 Task: Change the current theme to "Forest".
Action: Mouse moved to (15, 184)
Screenshot: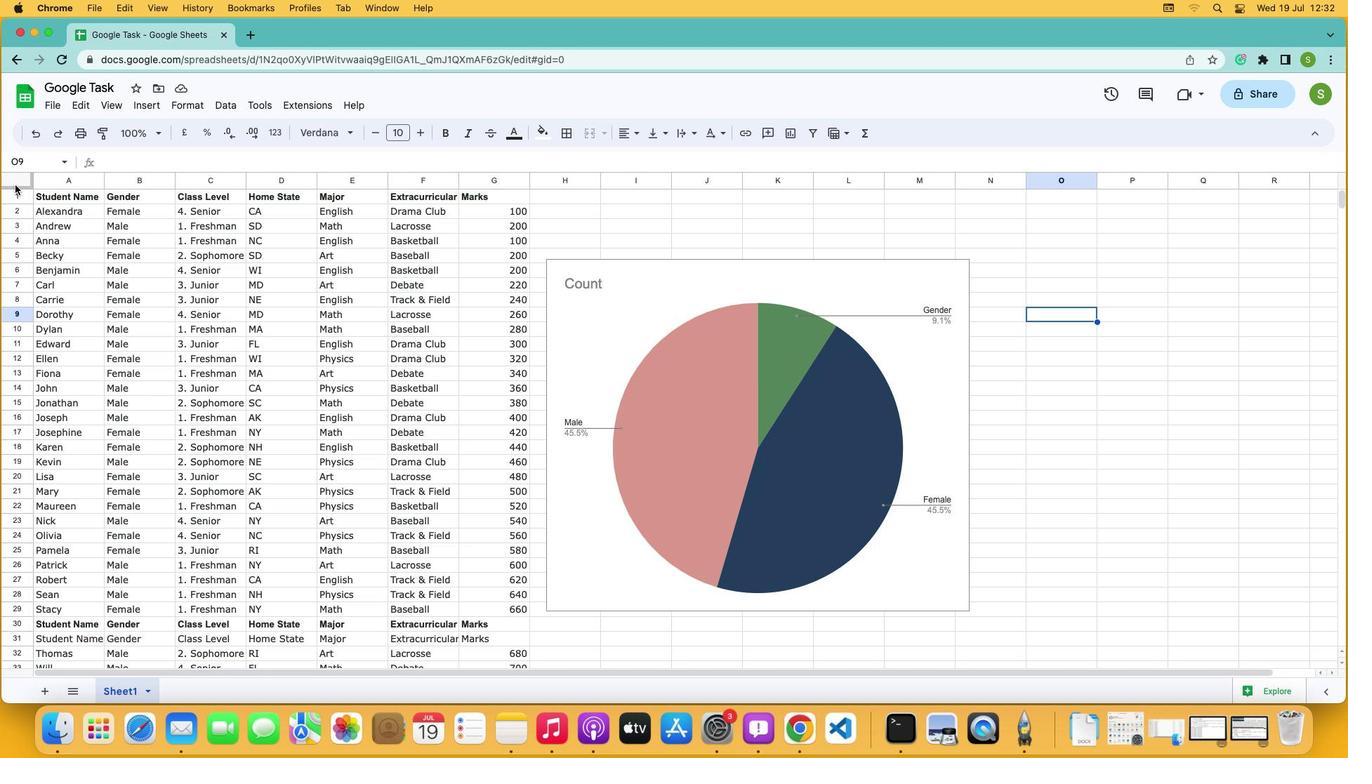 
Action: Mouse pressed left at (15, 184)
Screenshot: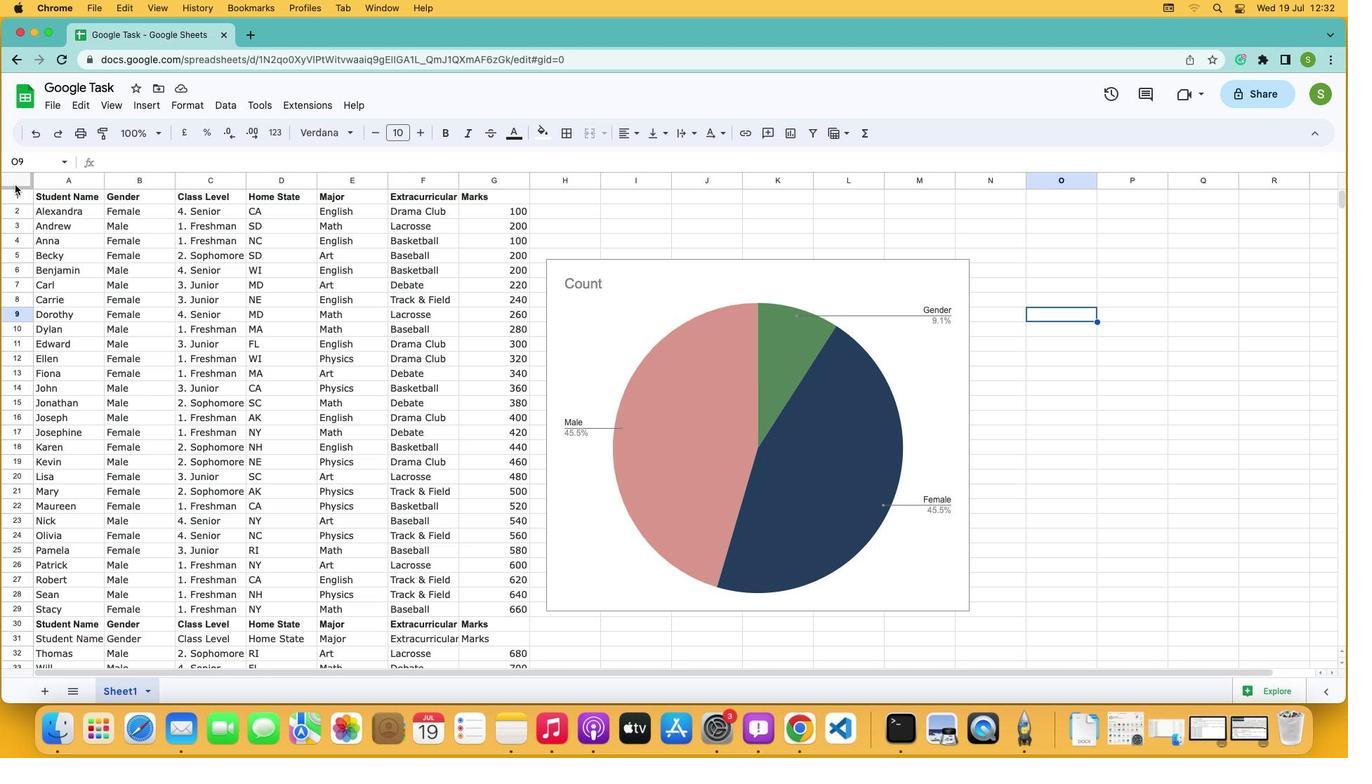 
Action: Mouse moved to (192, 108)
Screenshot: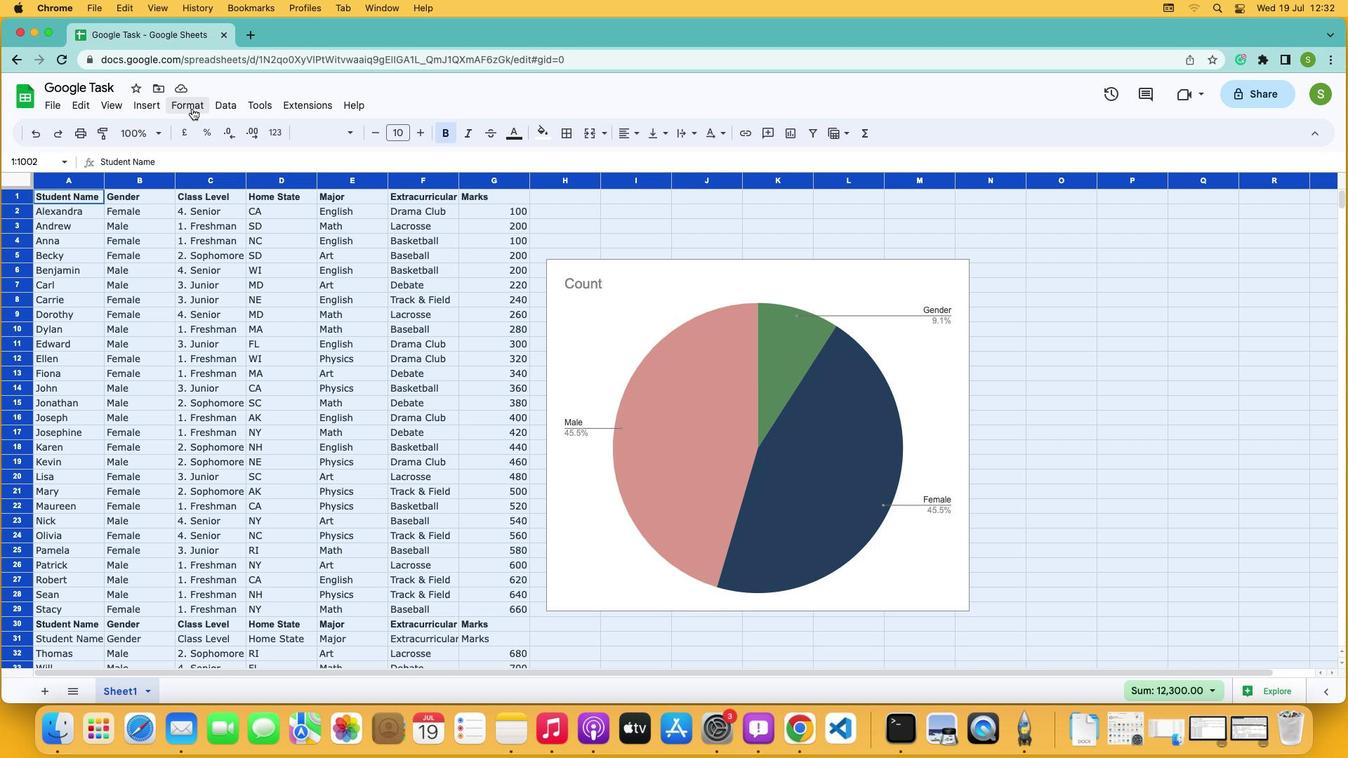 
Action: Mouse pressed left at (192, 108)
Screenshot: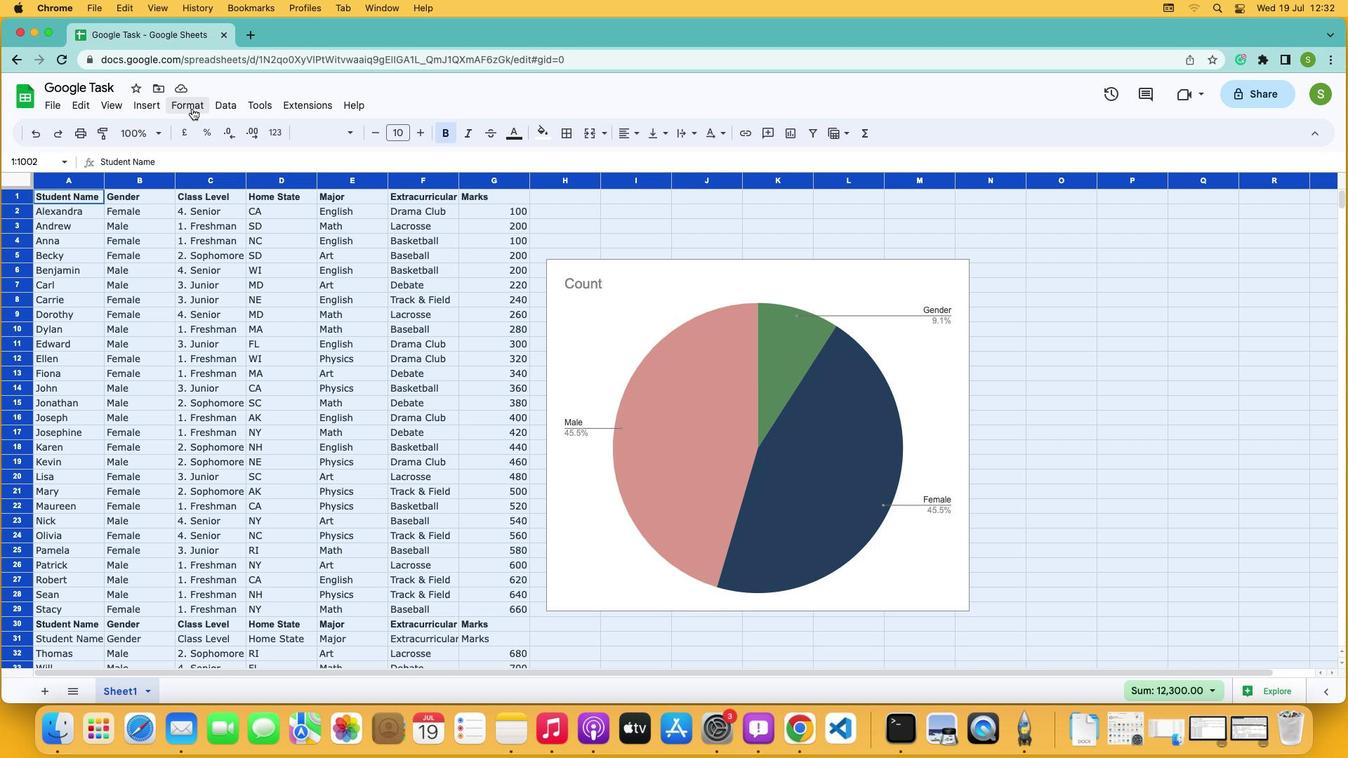 
Action: Mouse moved to (193, 127)
Screenshot: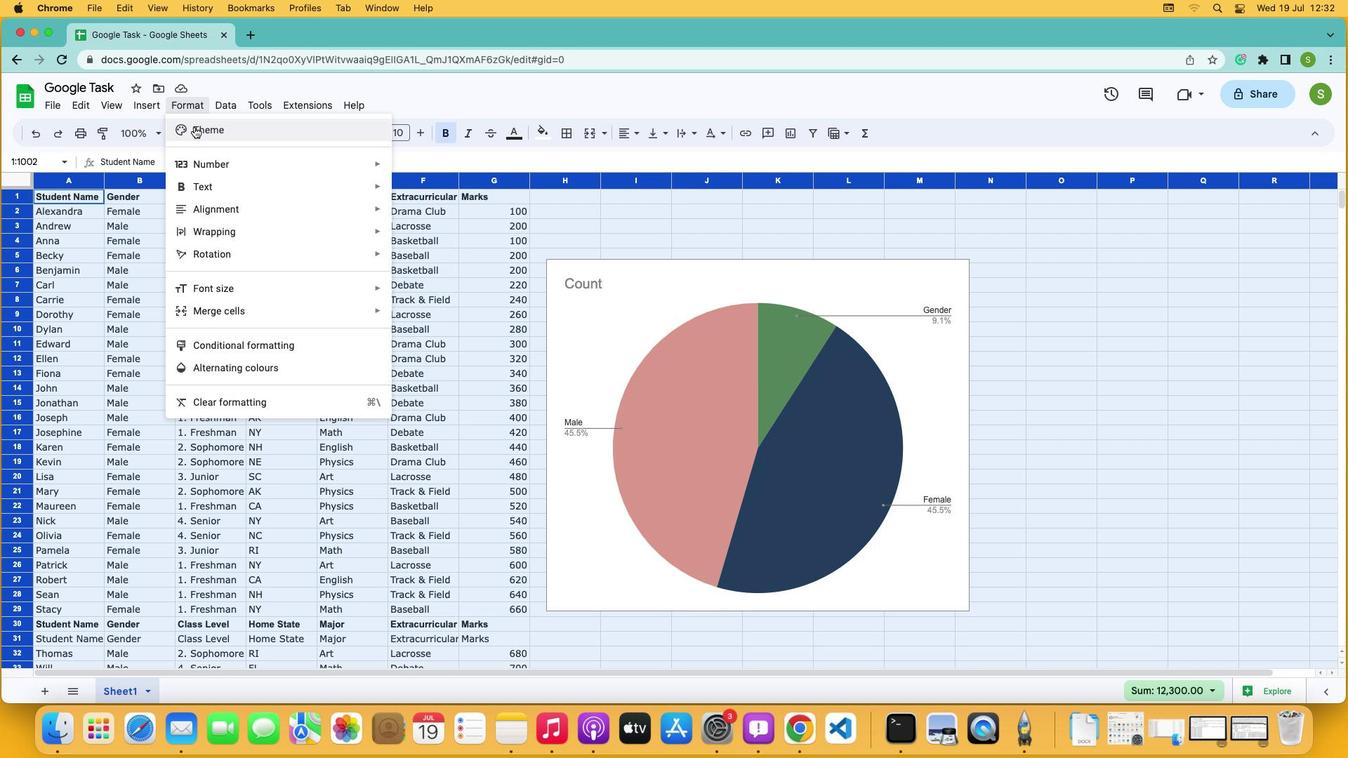 
Action: Mouse pressed left at (193, 127)
Screenshot: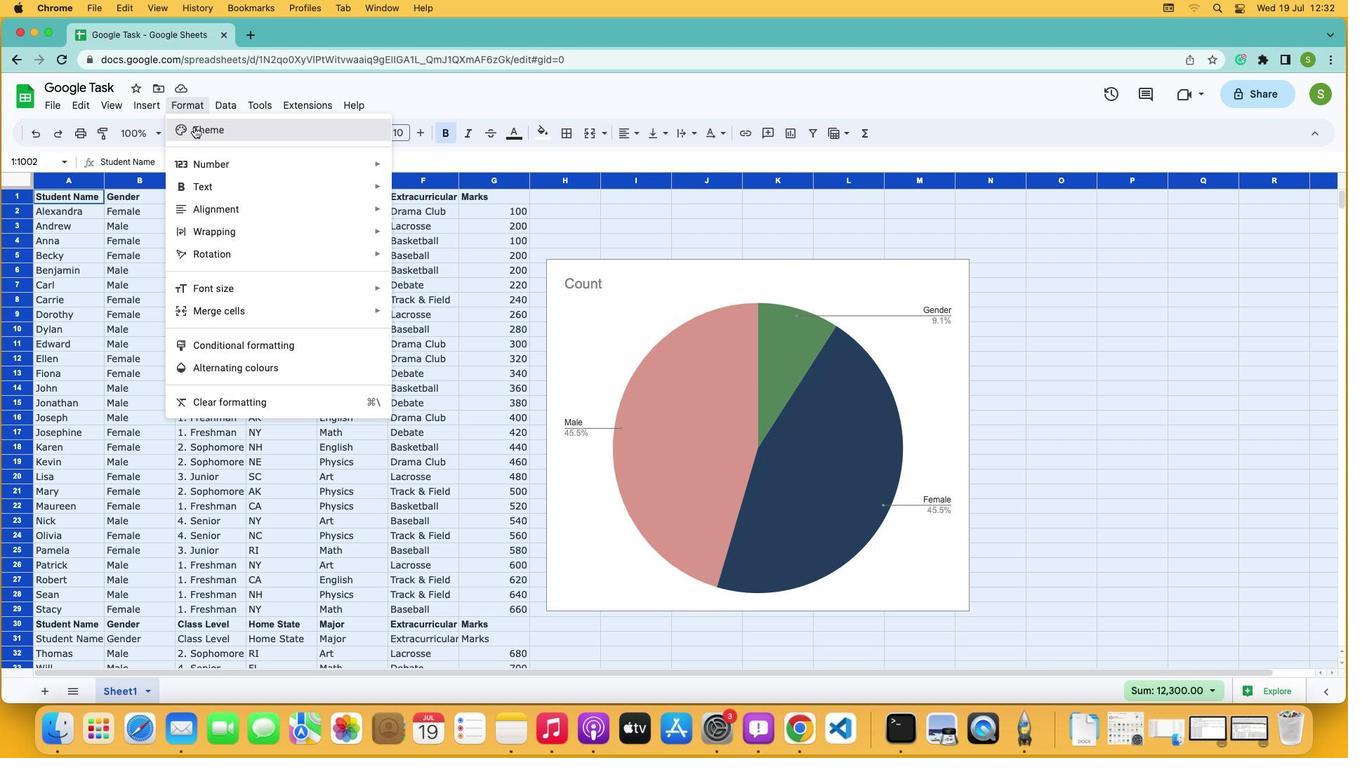 
Action: Mouse moved to (1228, 514)
Screenshot: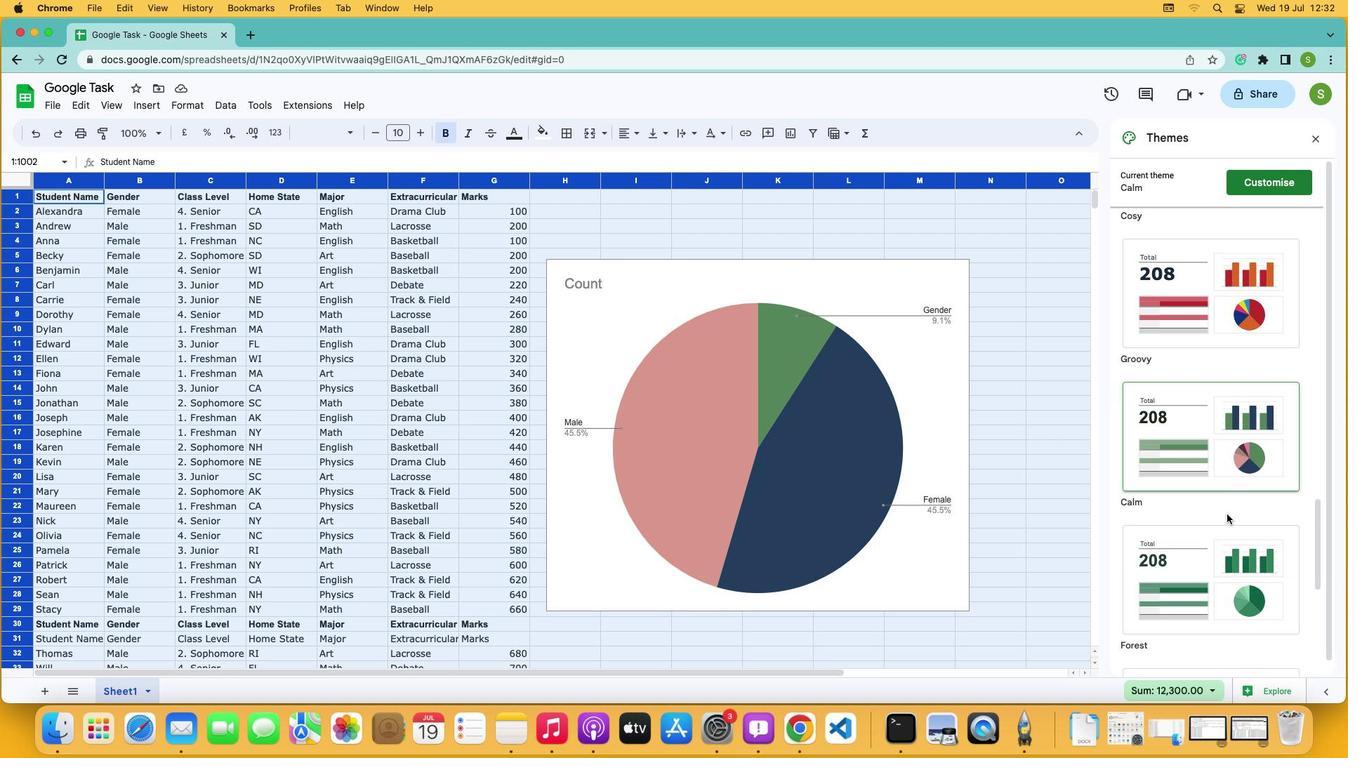
Action: Mouse scrolled (1228, 514) with delta (0, 0)
Screenshot: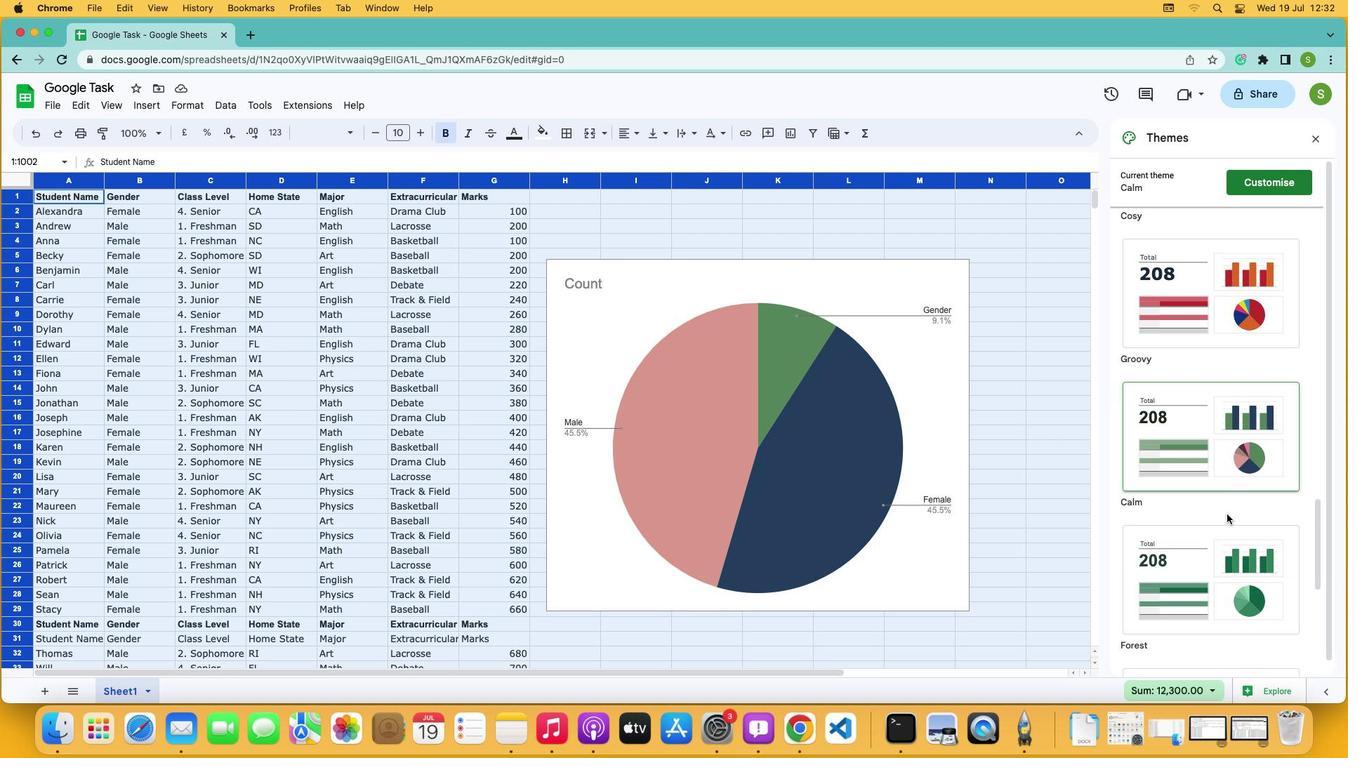 
Action: Mouse scrolled (1228, 514) with delta (0, 0)
Screenshot: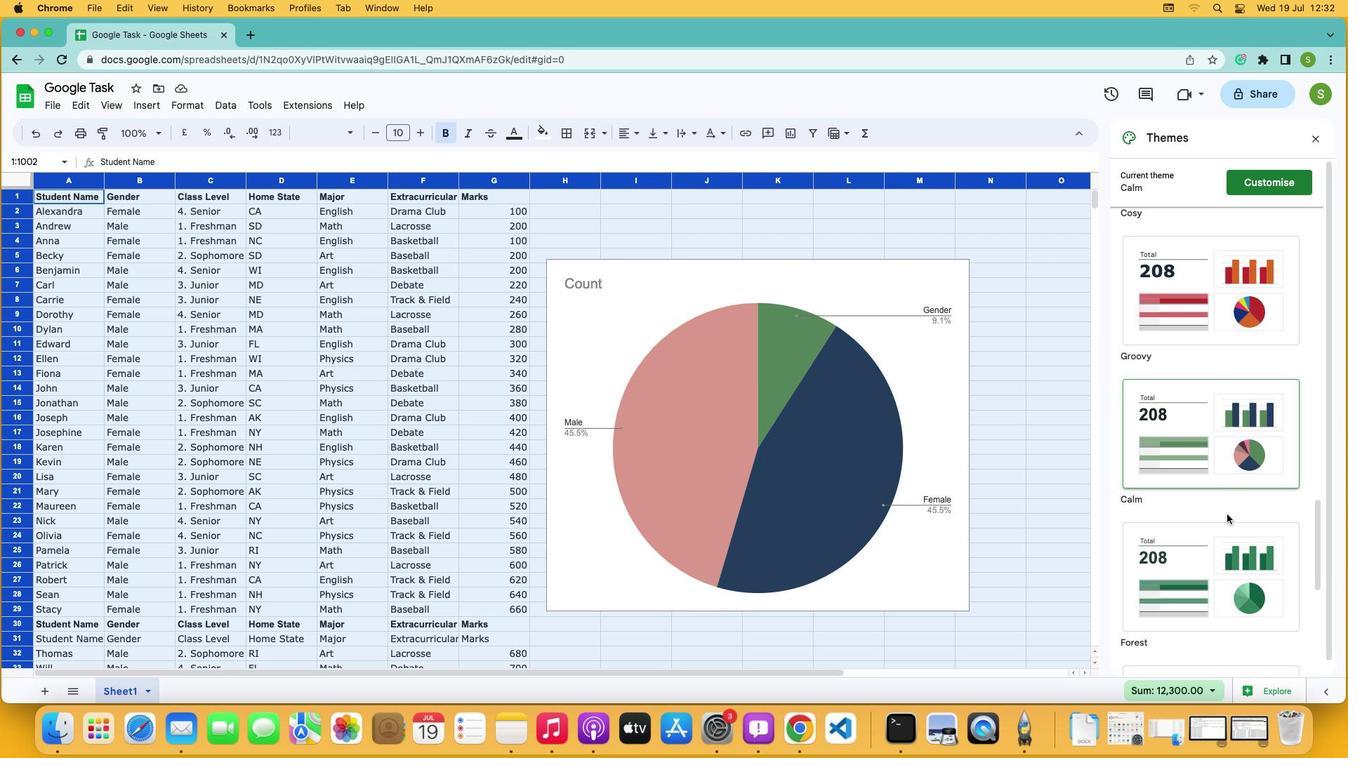 
Action: Mouse scrolled (1228, 514) with delta (0, -2)
Screenshot: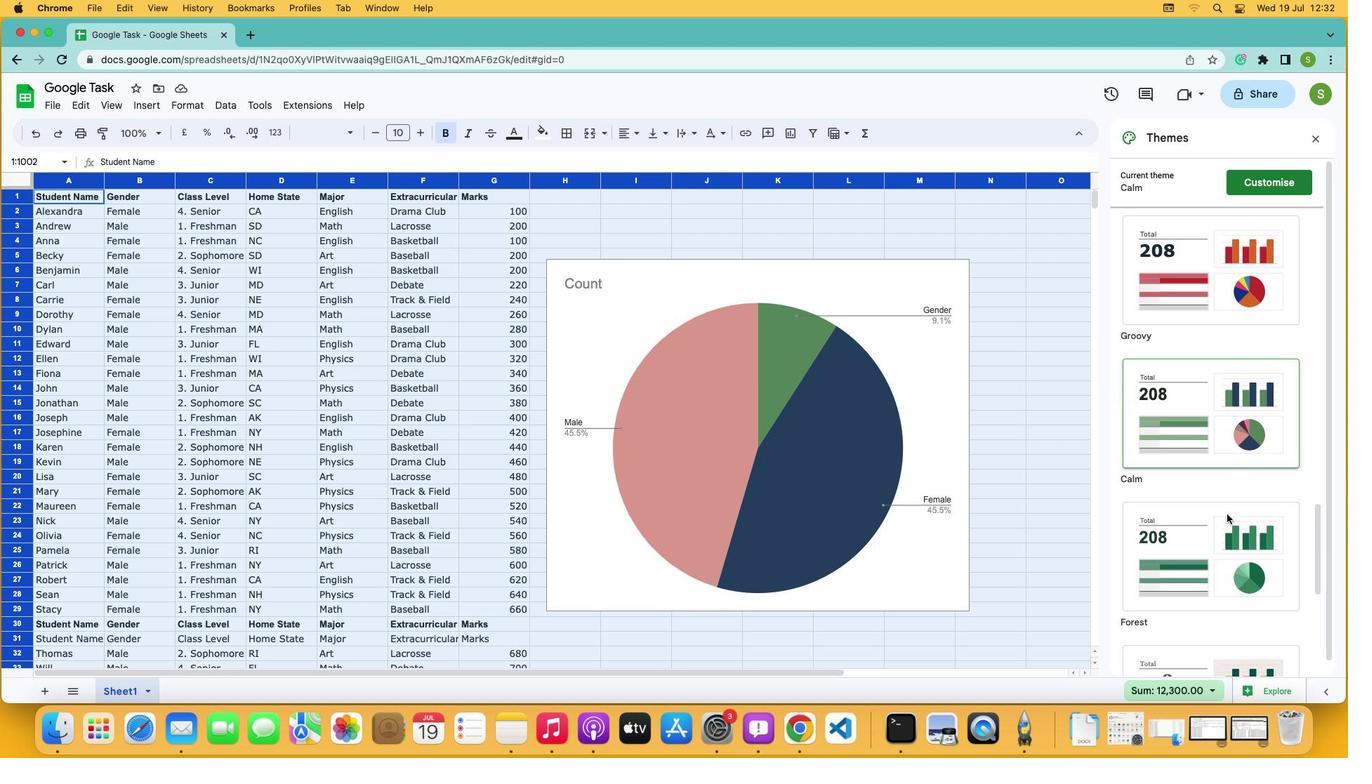
Action: Mouse scrolled (1228, 514) with delta (0, -3)
Screenshot: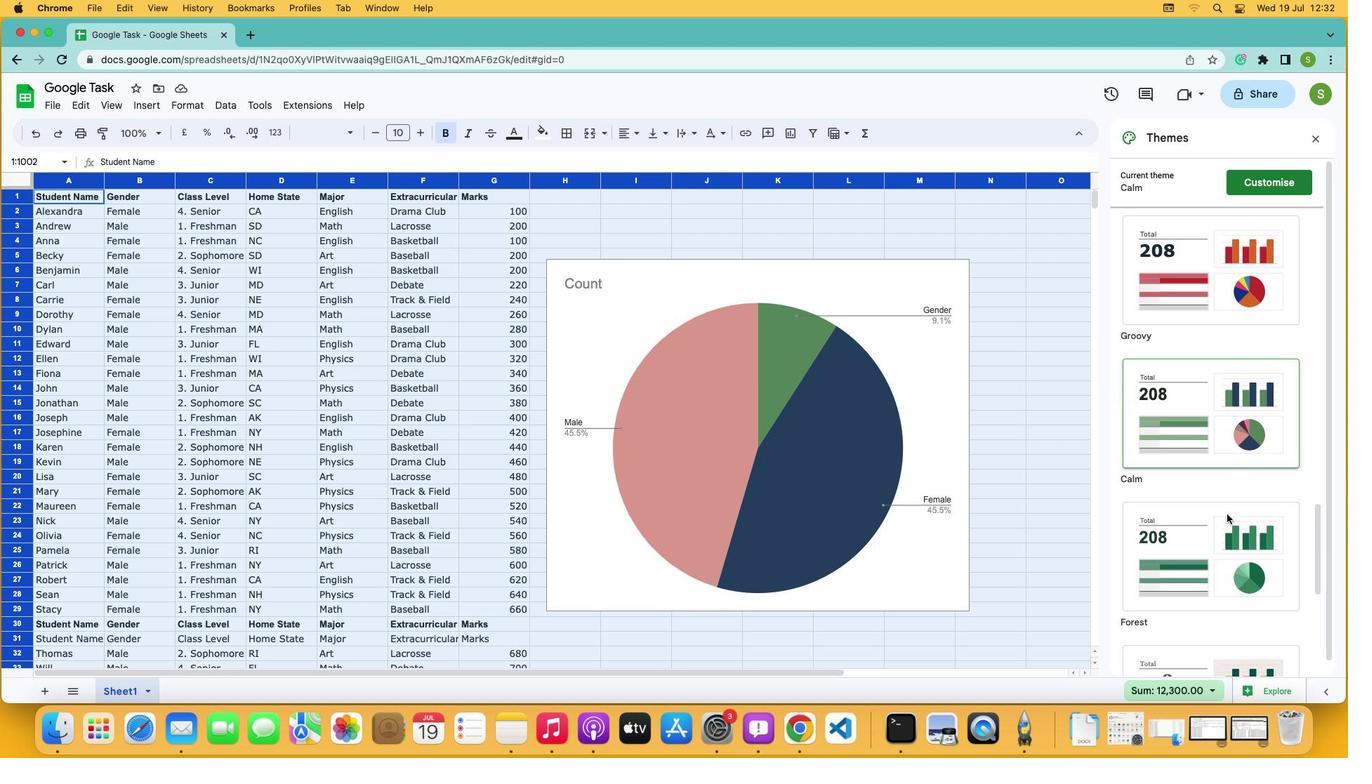 
Action: Mouse scrolled (1228, 514) with delta (0, 0)
Screenshot: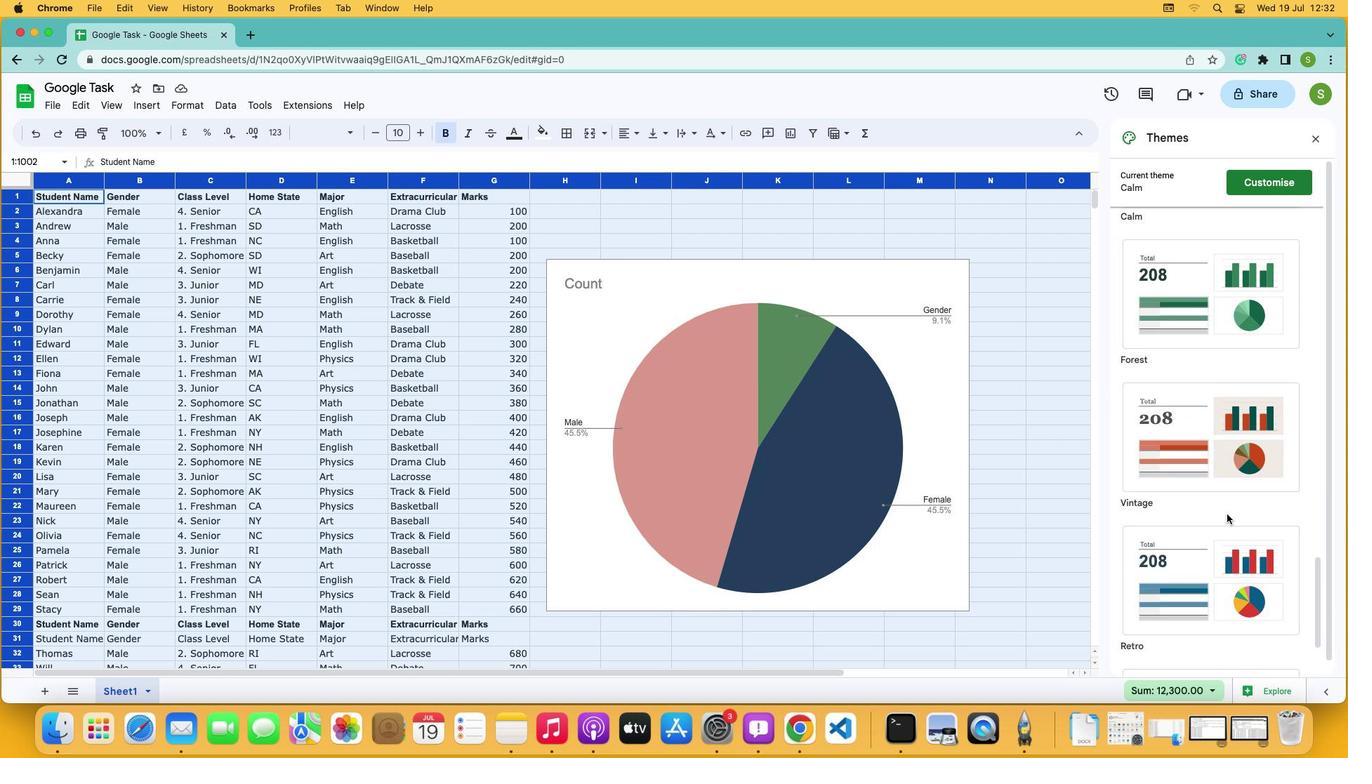 
Action: Mouse scrolled (1228, 514) with delta (0, 0)
Screenshot: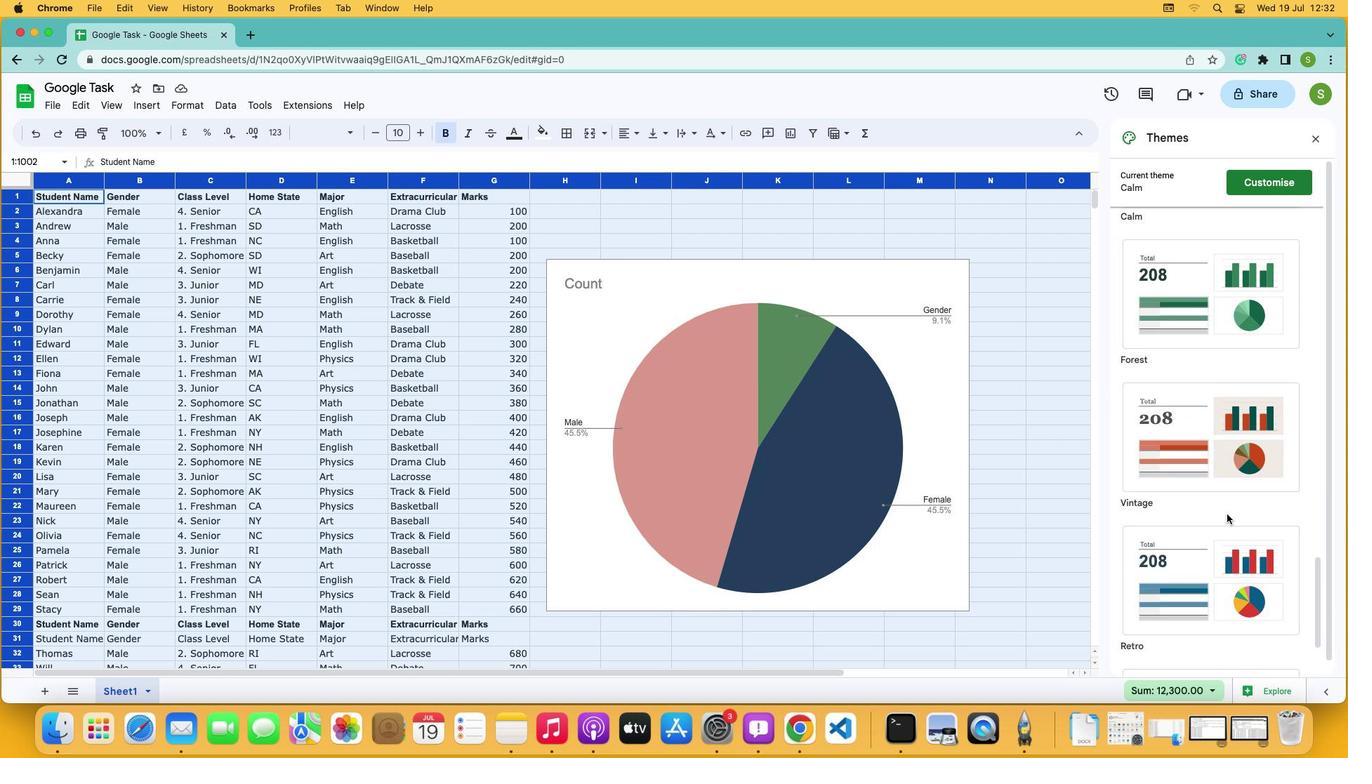 
Action: Mouse scrolled (1228, 514) with delta (0, -2)
Screenshot: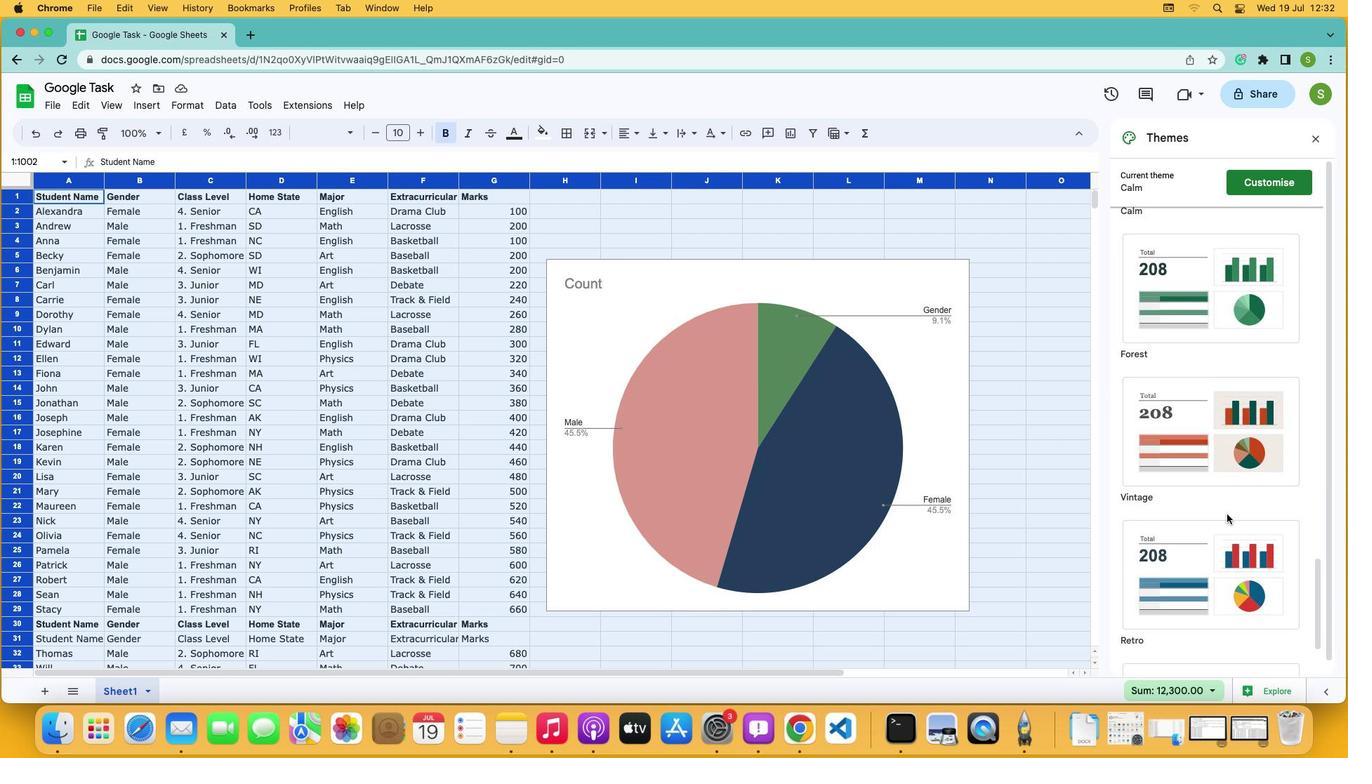 
Action: Mouse scrolled (1228, 514) with delta (0, -2)
Screenshot: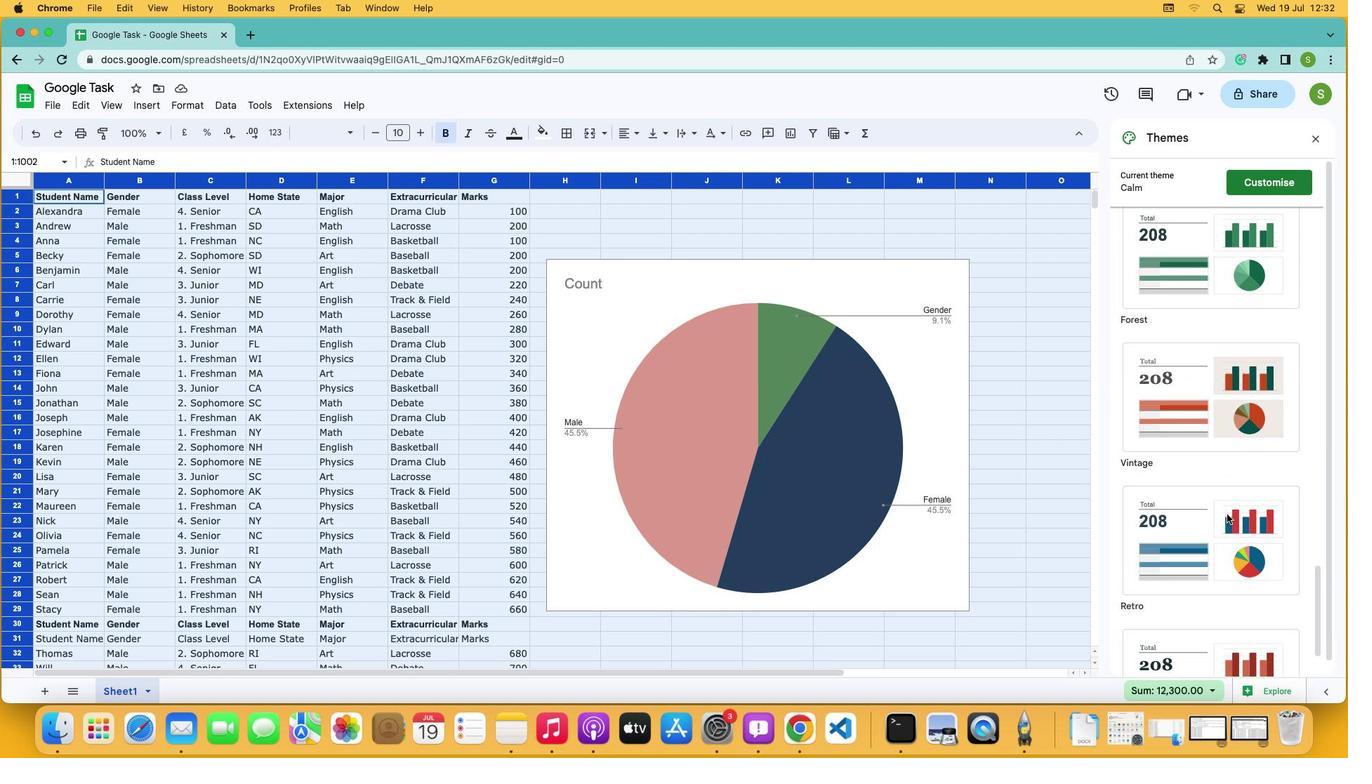 
Action: Mouse scrolled (1228, 514) with delta (0, 0)
Screenshot: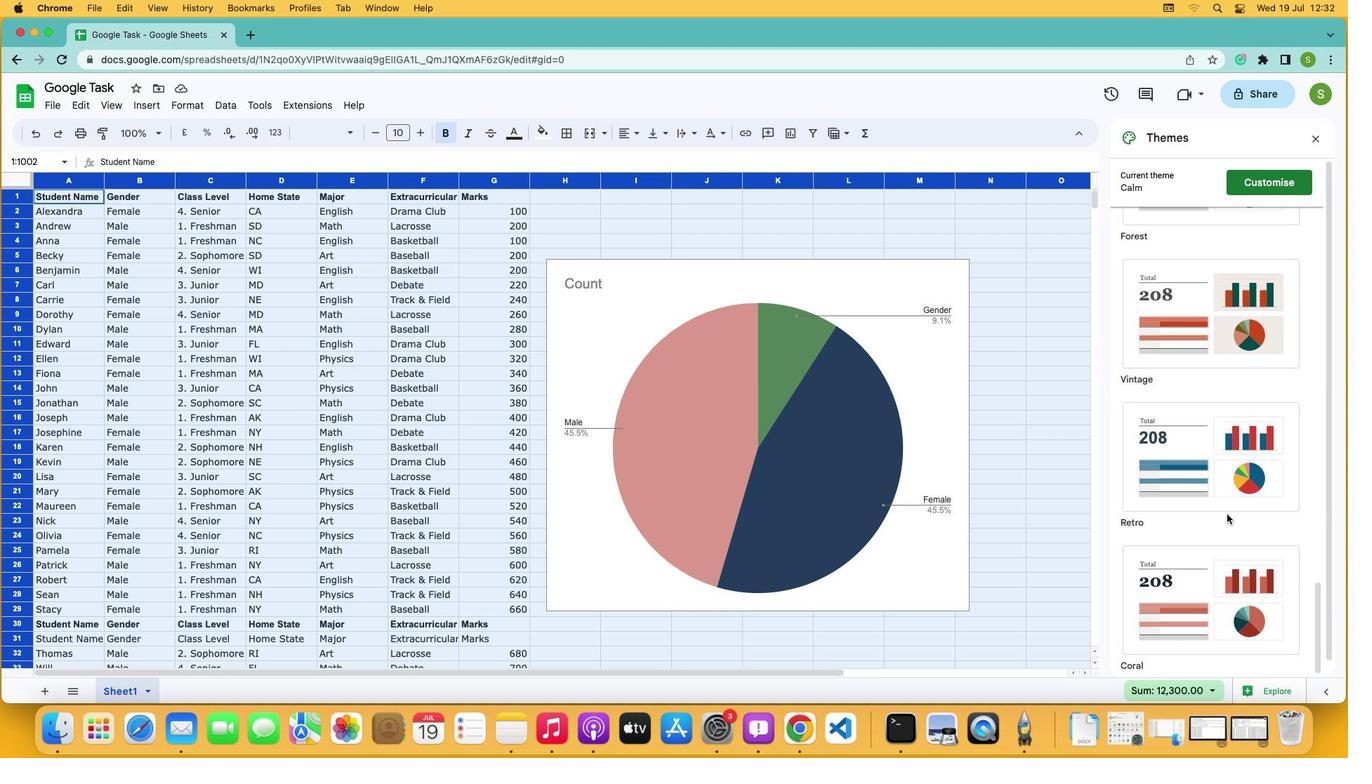 
Action: Mouse scrolled (1228, 514) with delta (0, 0)
Screenshot: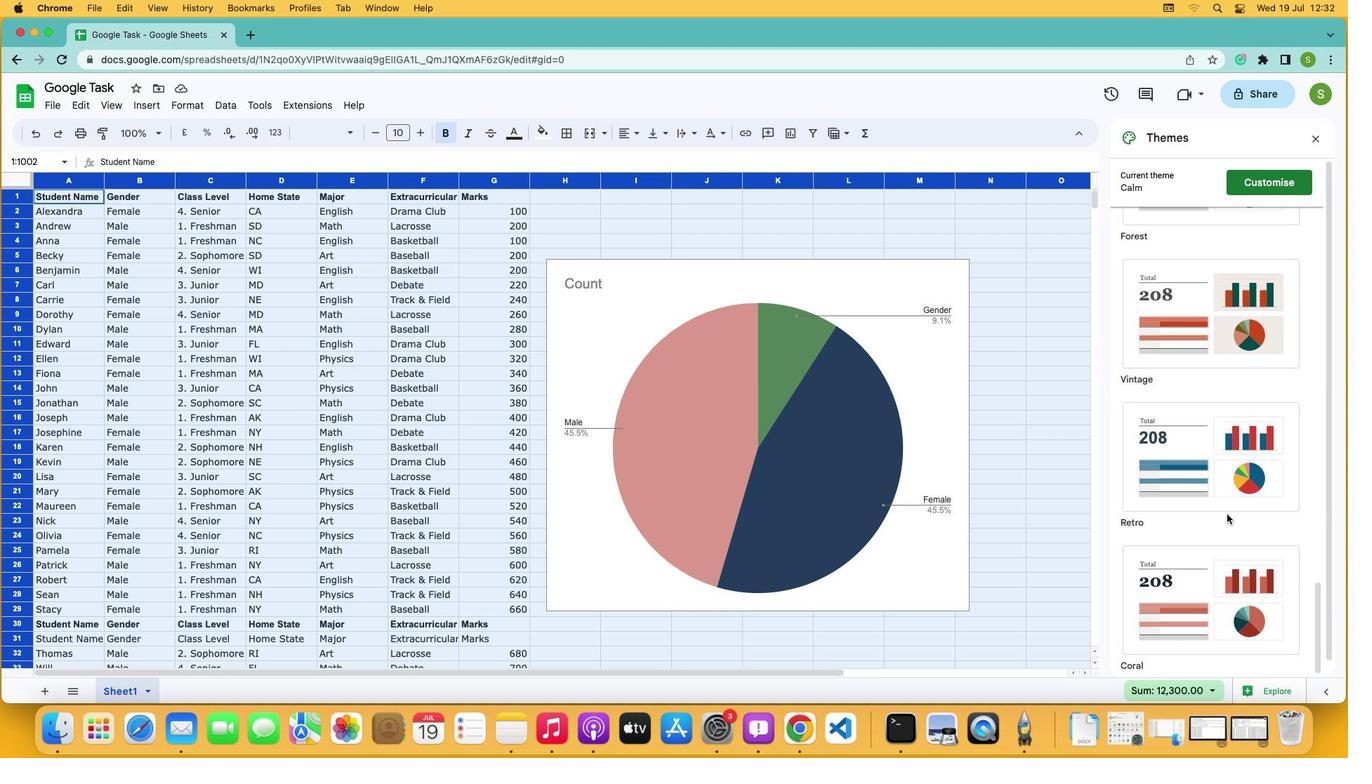 
Action: Mouse scrolled (1228, 514) with delta (0, 2)
Screenshot: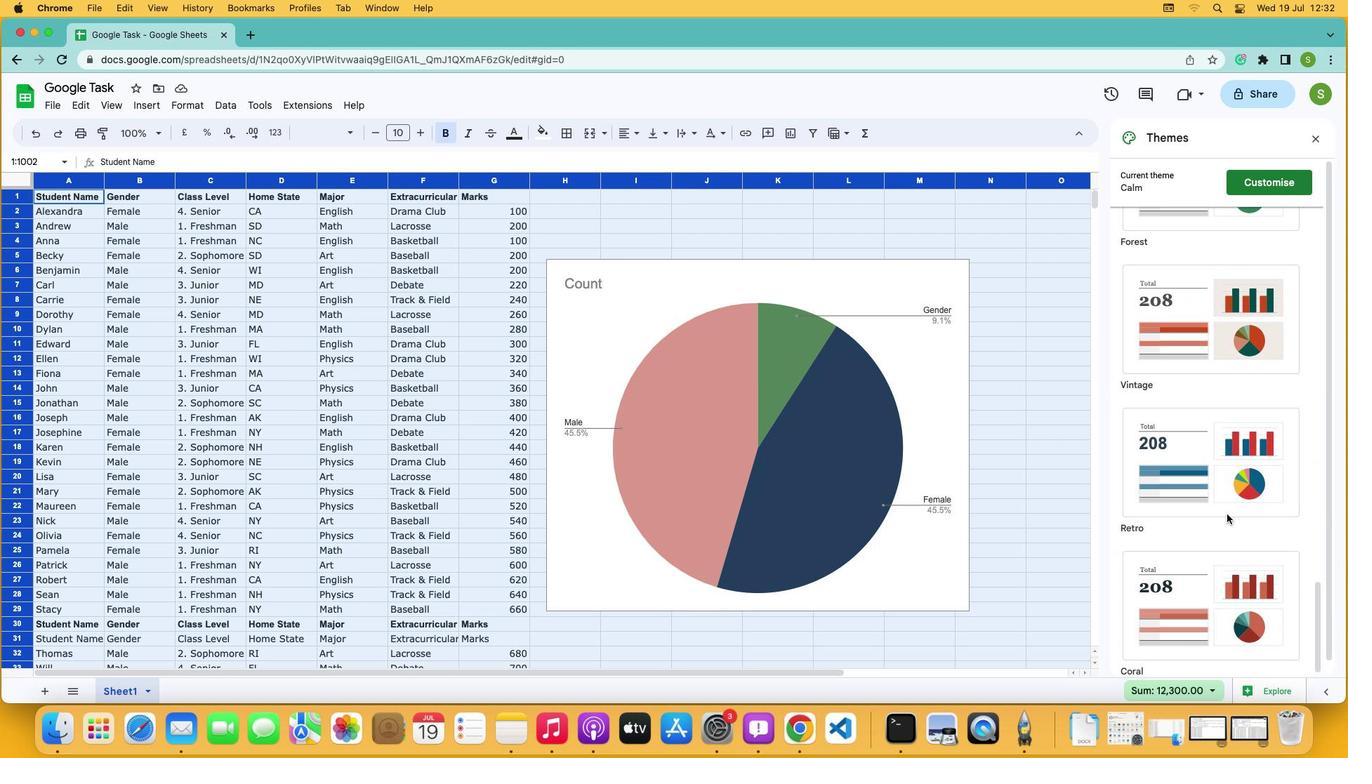 
Action: Mouse moved to (1181, 325)
Screenshot: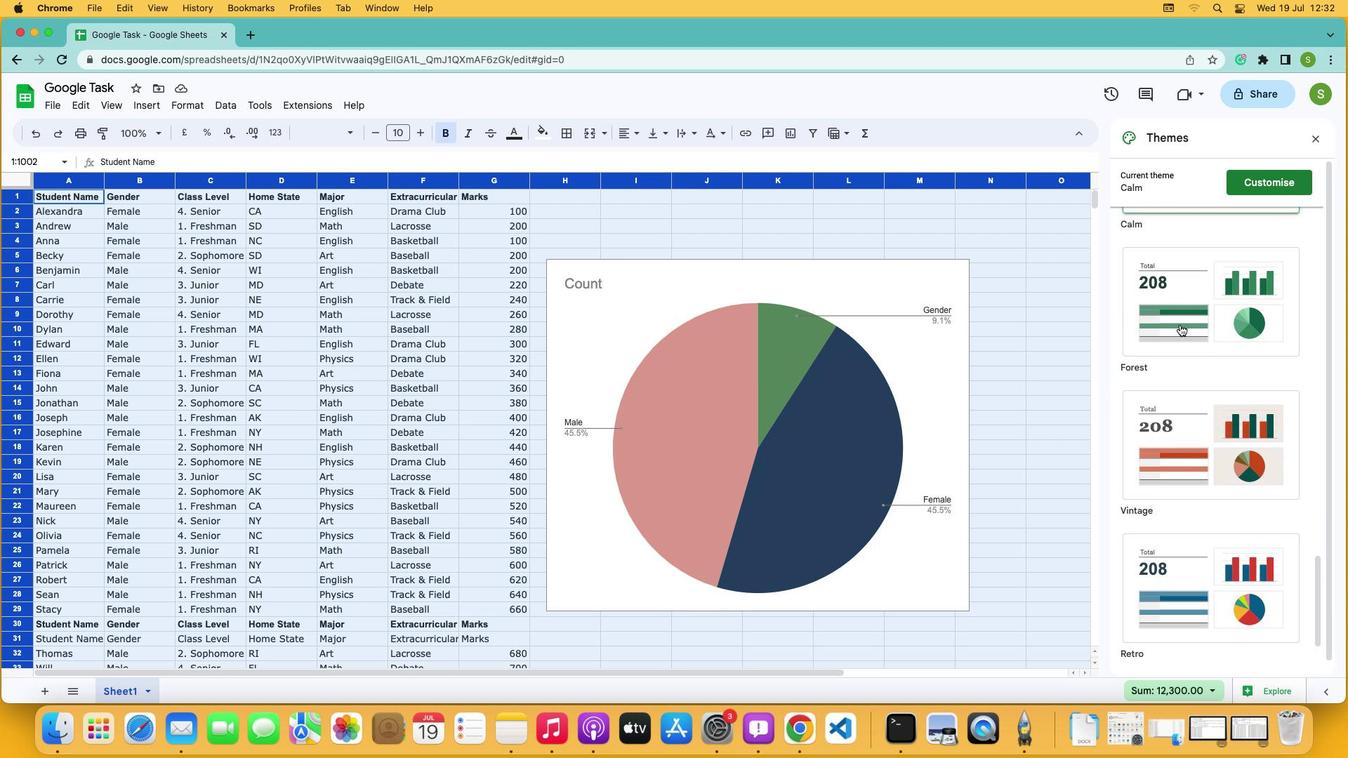 
Action: Mouse pressed left at (1181, 325)
Screenshot: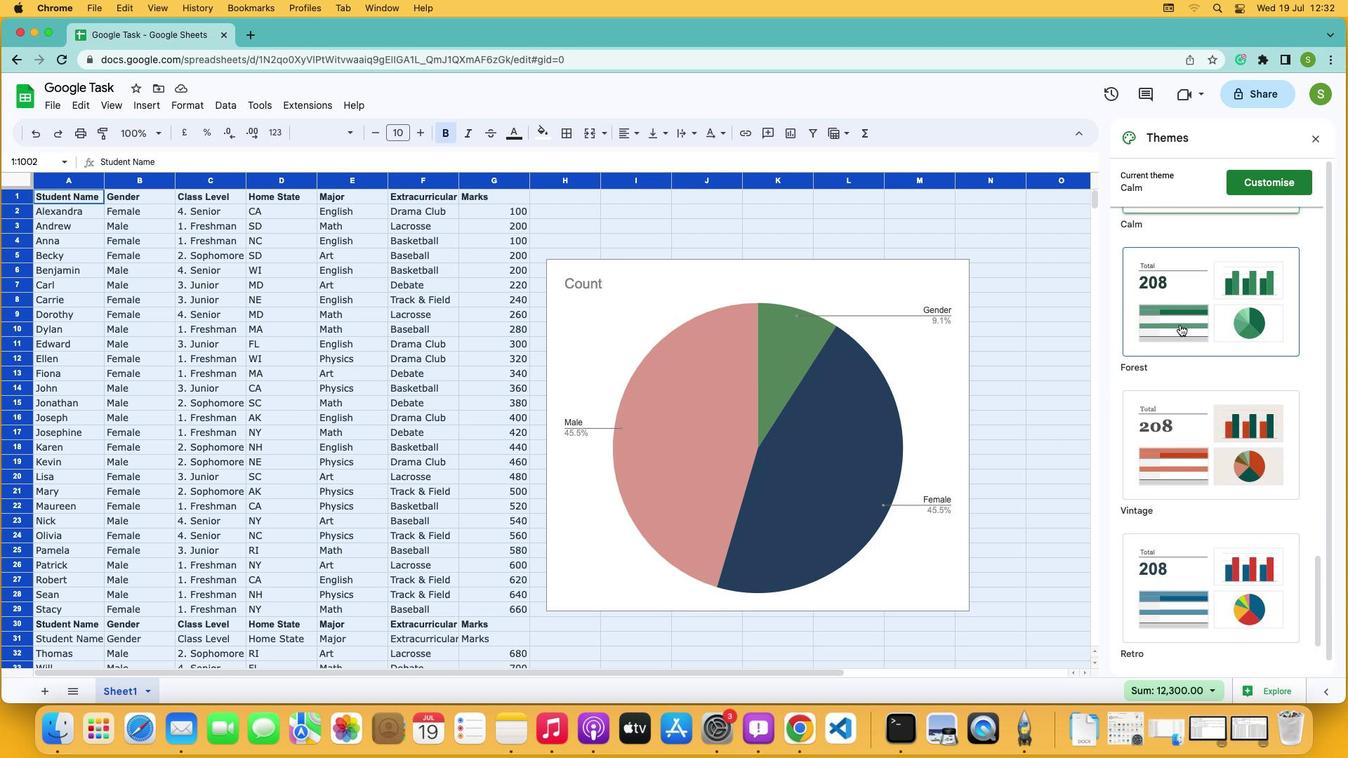 
